 Task: Sort the products by price (lowest first).
Action: Mouse moved to (24, 270)
Screenshot: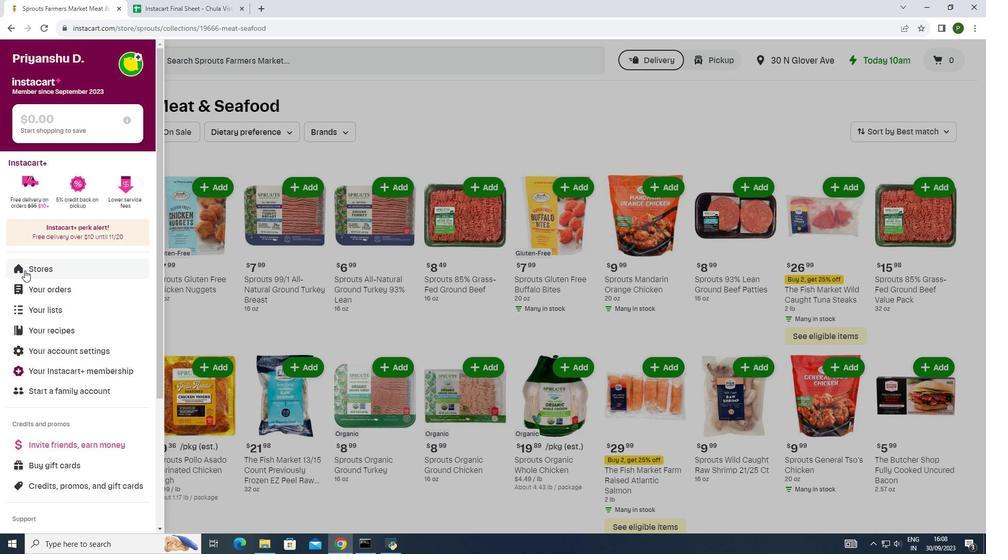 
Action: Mouse pressed left at (24, 270)
Screenshot: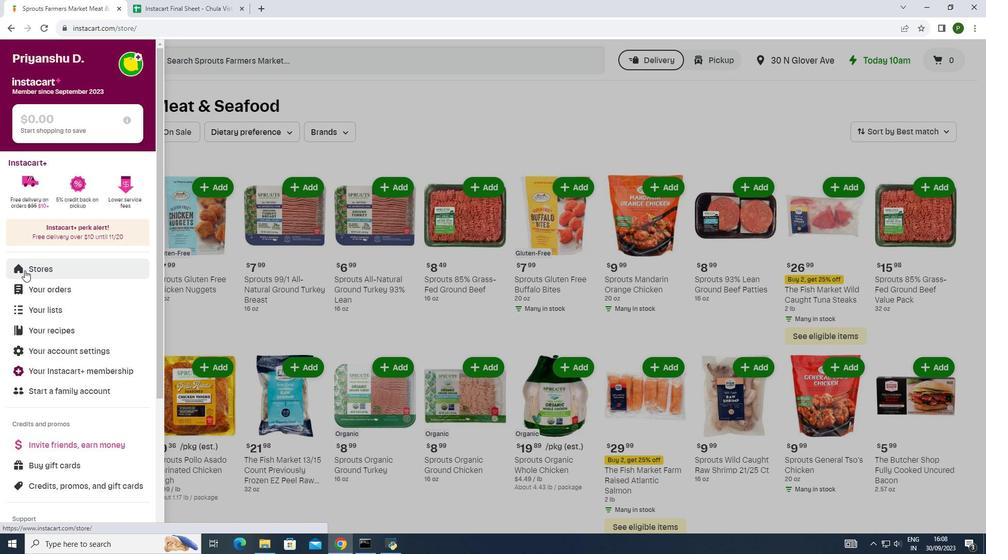 
Action: Mouse moved to (226, 101)
Screenshot: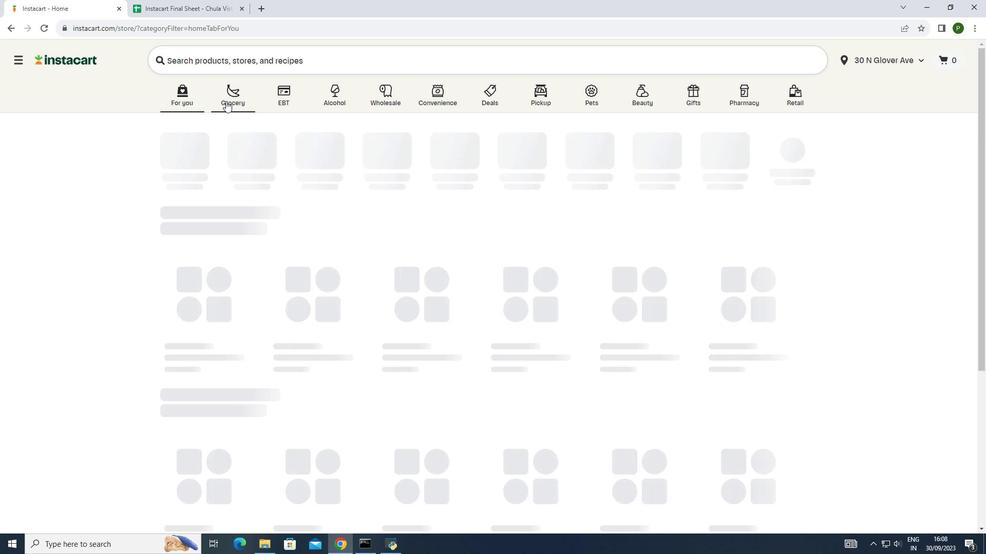
Action: Mouse pressed left at (226, 101)
Screenshot: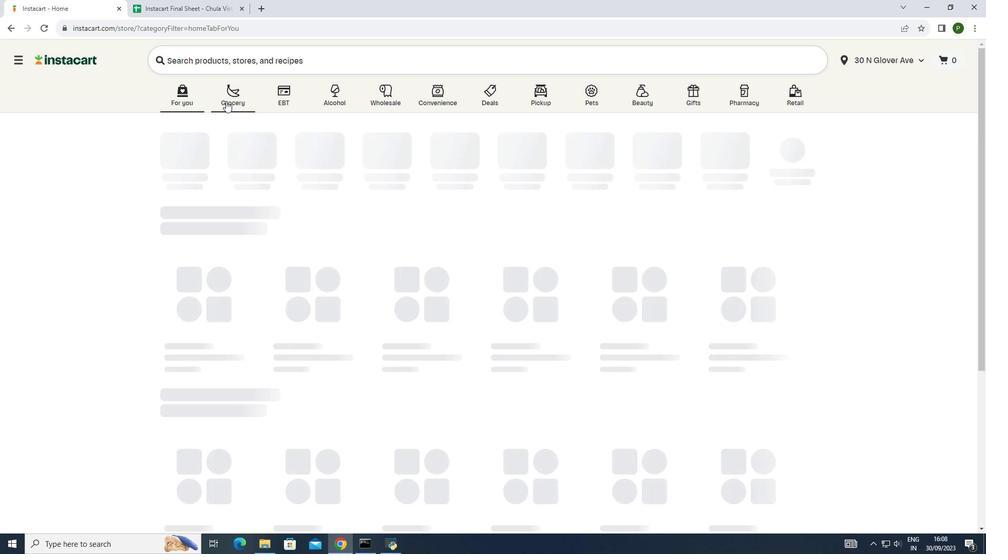 
Action: Mouse moved to (514, 152)
Screenshot: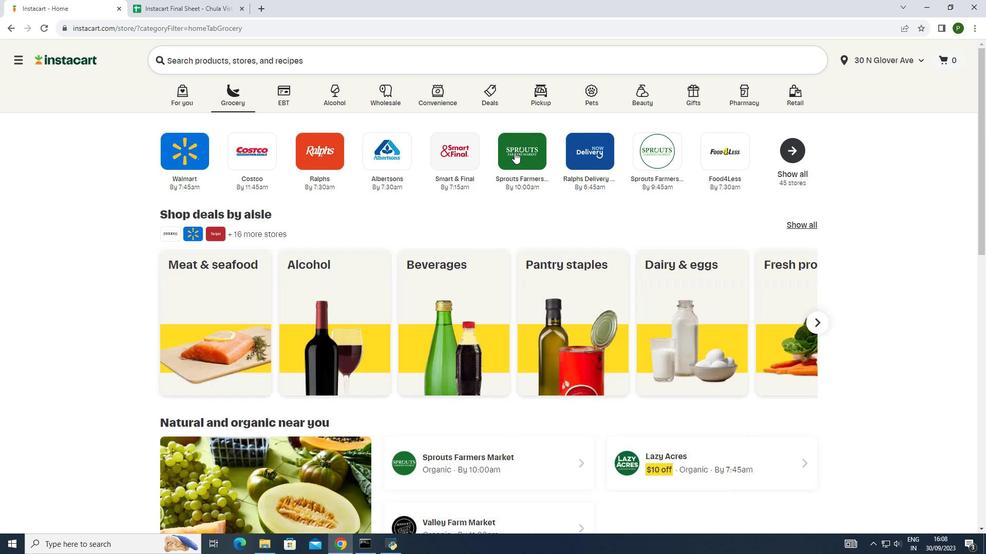 
Action: Mouse pressed left at (514, 152)
Screenshot: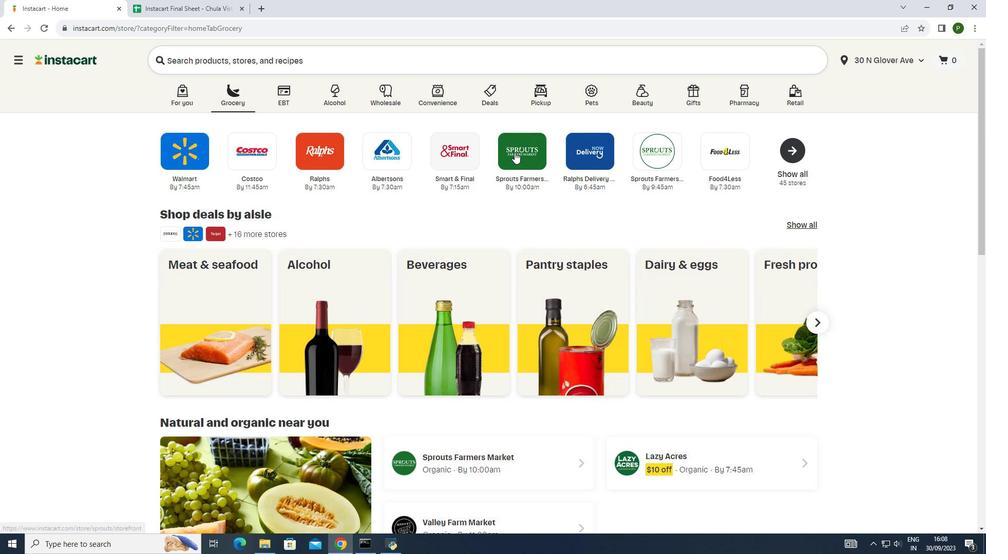 
Action: Mouse moved to (51, 275)
Screenshot: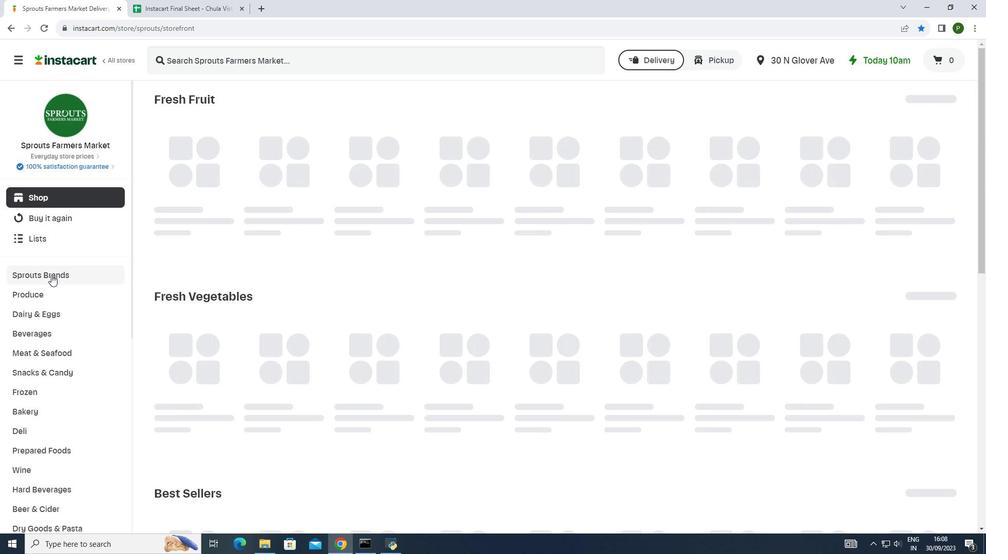 
Action: Mouse pressed left at (51, 275)
Screenshot: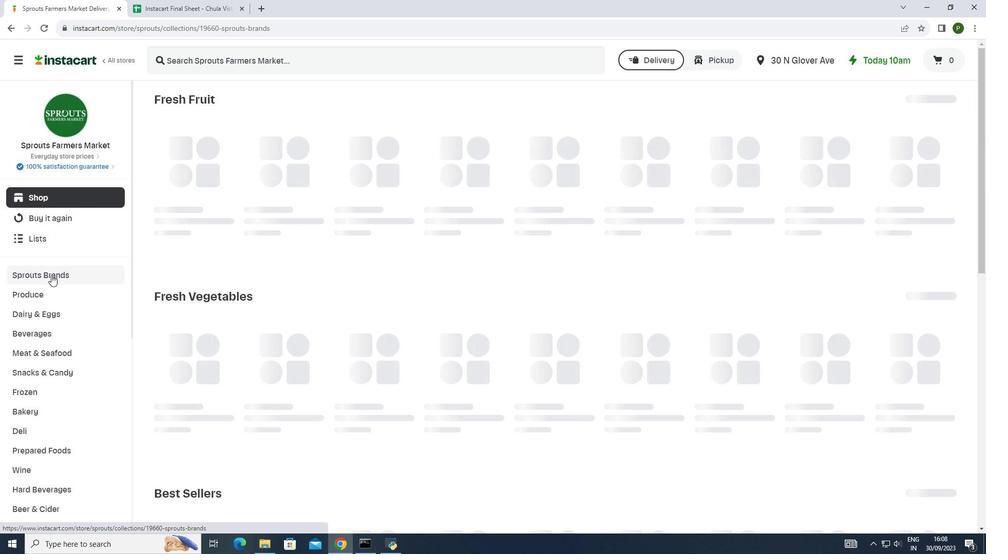 
Action: Mouse moved to (32, 310)
Screenshot: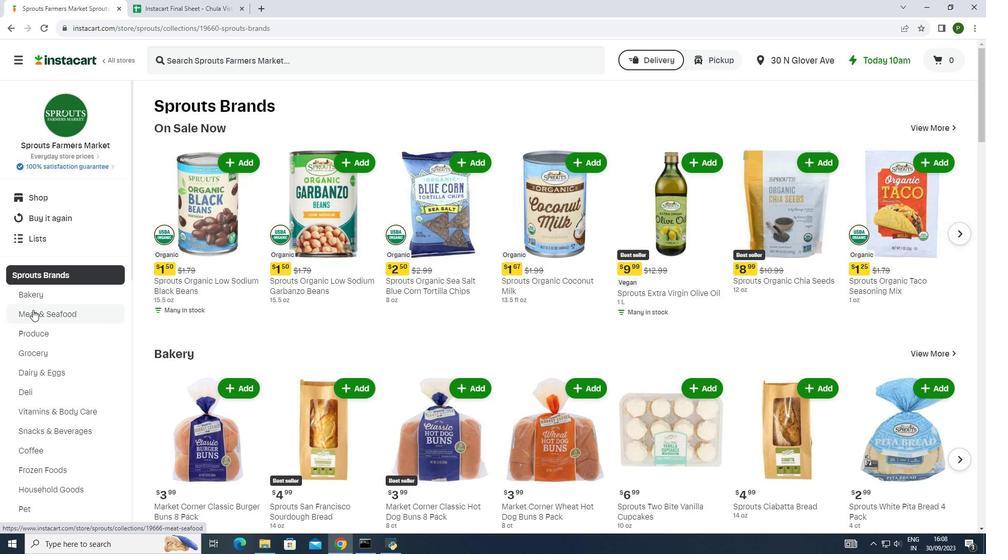
Action: Mouse pressed left at (32, 310)
Screenshot: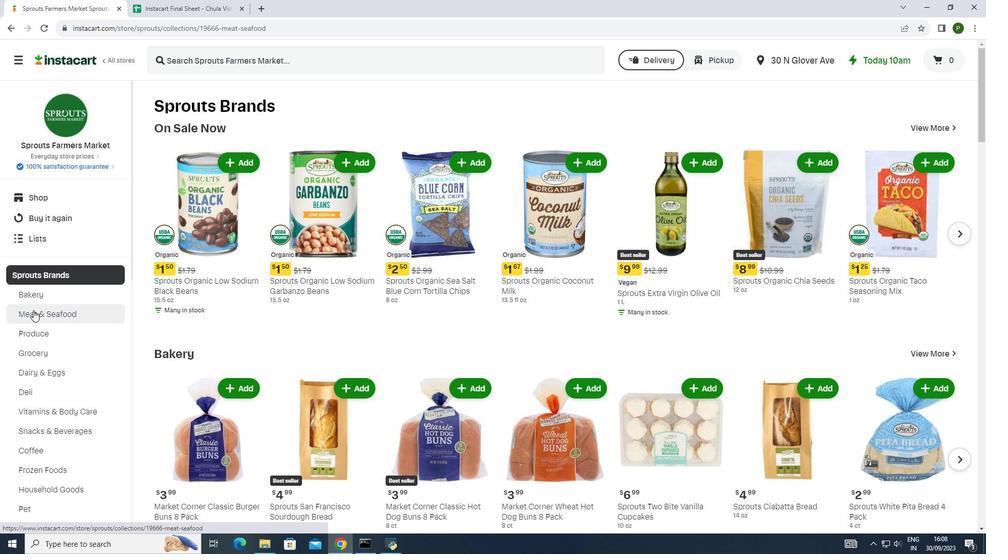 
Action: Mouse moved to (861, 127)
Screenshot: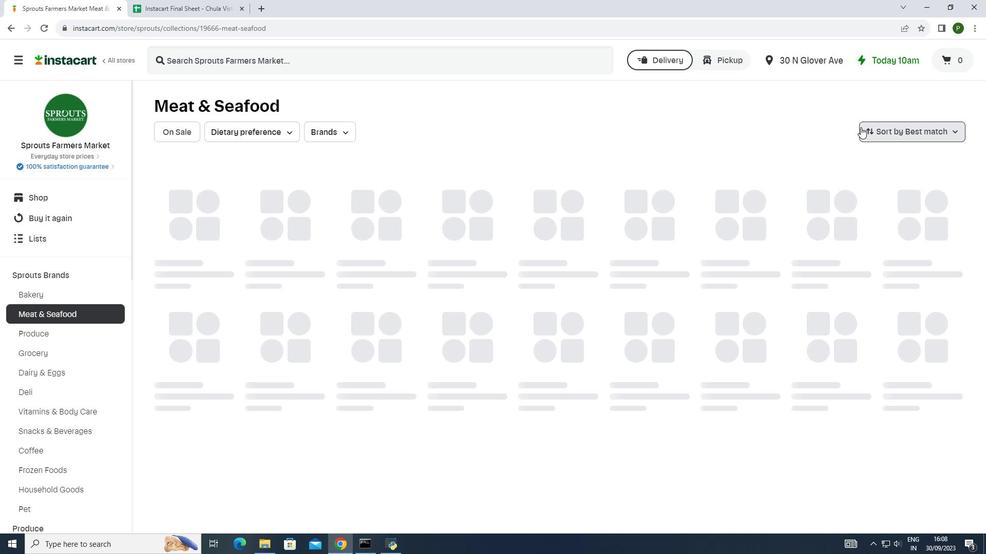 
Action: Mouse pressed left at (861, 127)
Screenshot: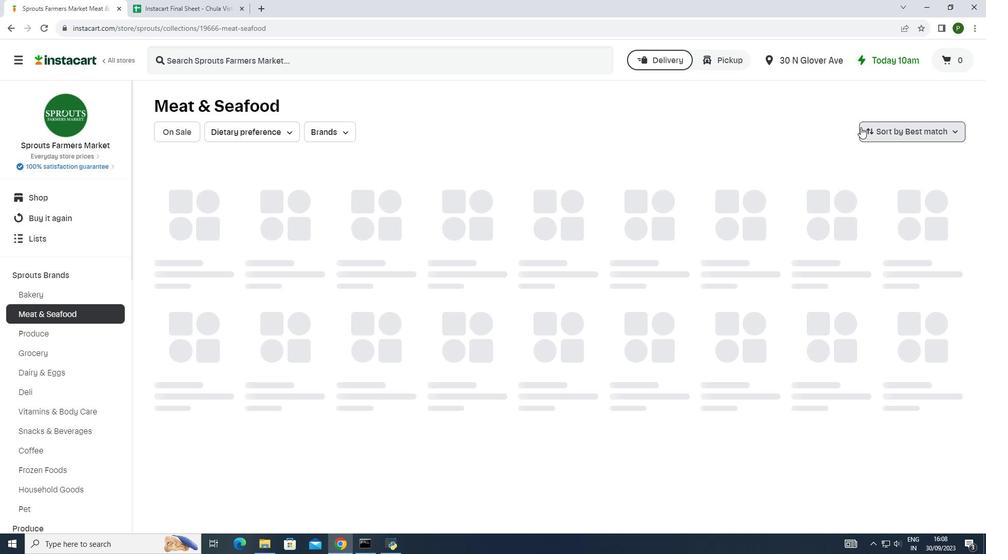 
Action: Mouse moved to (872, 175)
Screenshot: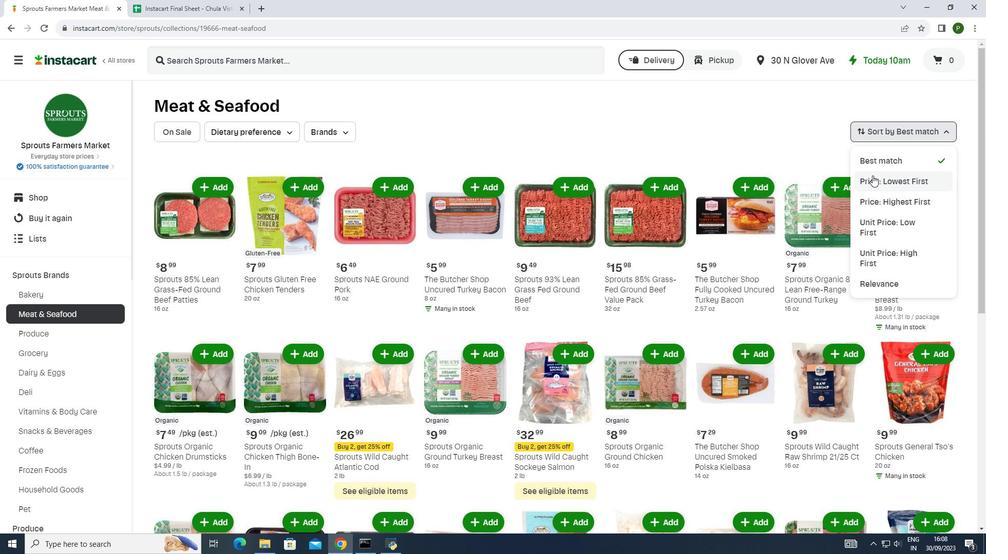 
Action: Mouse pressed left at (872, 175)
Screenshot: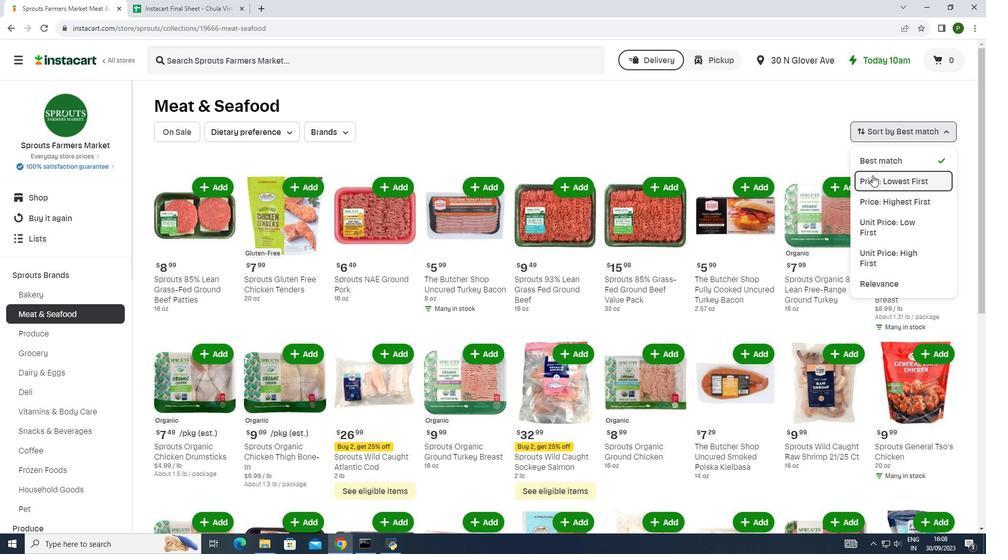 
Action: Mouse moved to (872, 175)
Screenshot: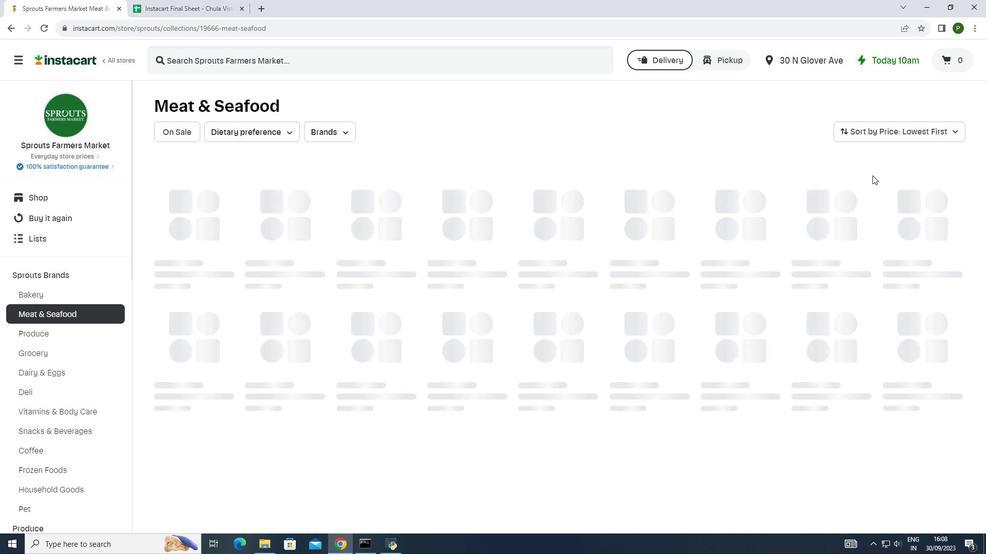 
